 Task: Create a due date automation trigger when advanced on, 2 working days after a card is due add fields with all custom fields completed at 11:00 AM.
Action: Mouse moved to (853, 260)
Screenshot: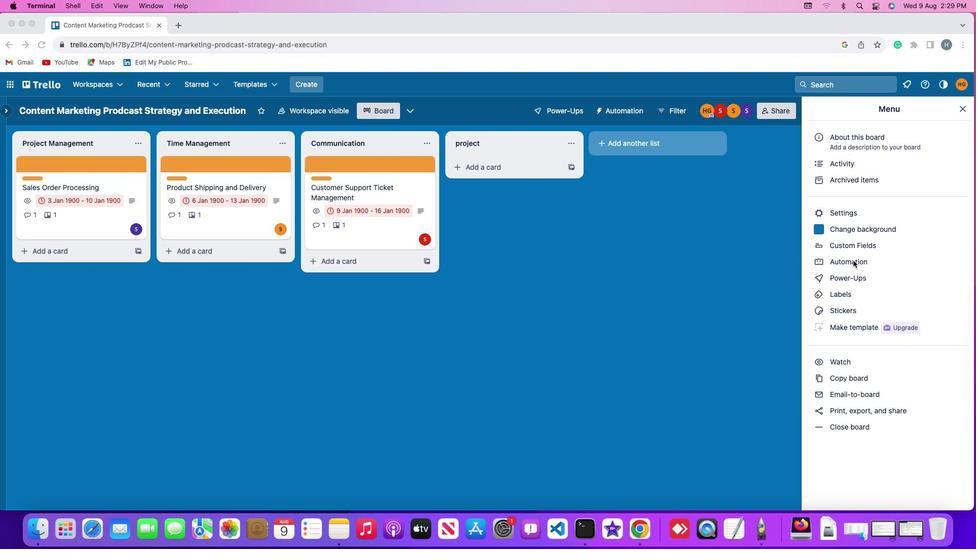 
Action: Mouse pressed left at (853, 260)
Screenshot: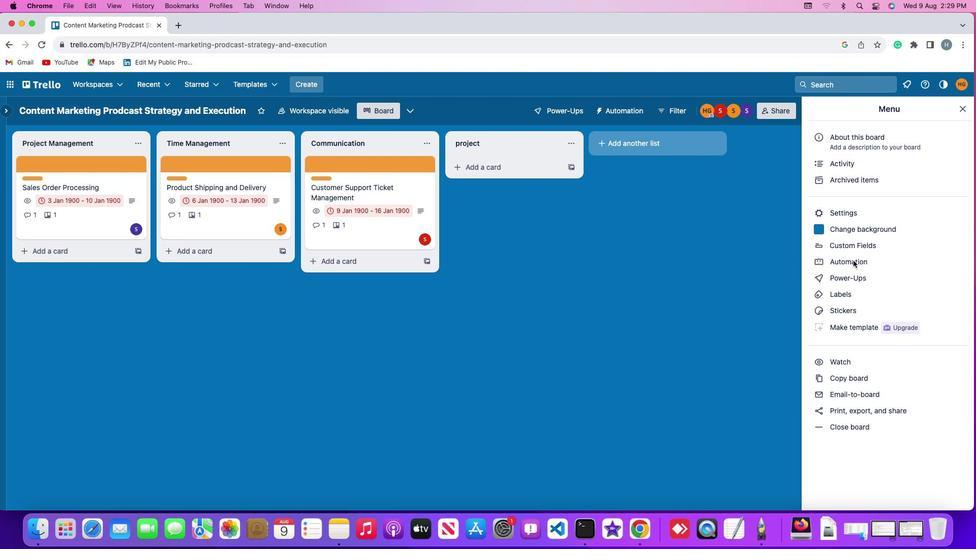 
Action: Mouse pressed left at (853, 260)
Screenshot: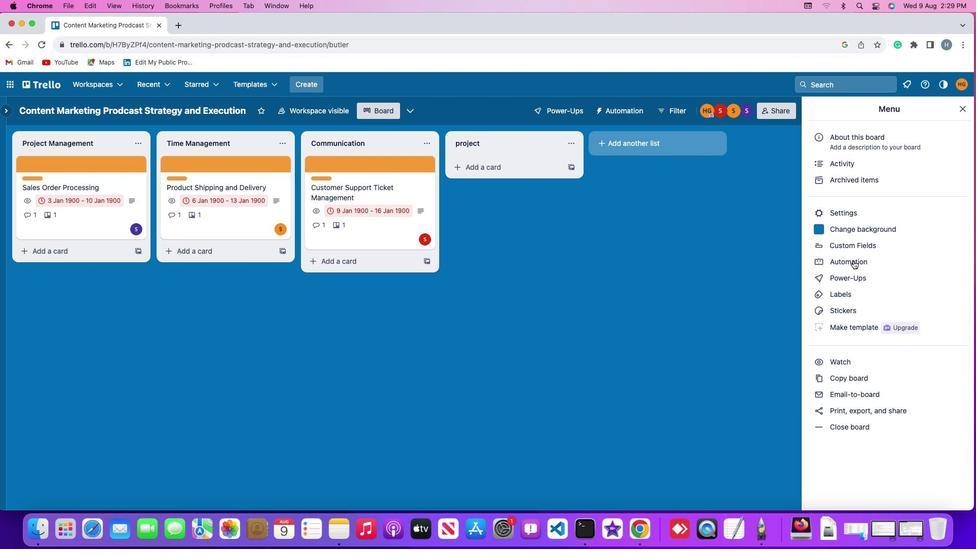 
Action: Mouse moved to (49, 236)
Screenshot: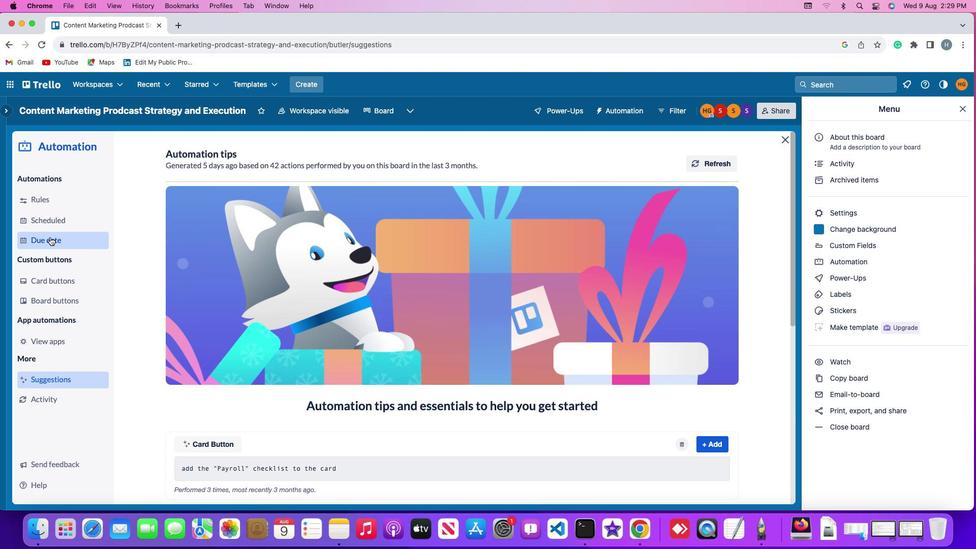 
Action: Mouse pressed left at (49, 236)
Screenshot: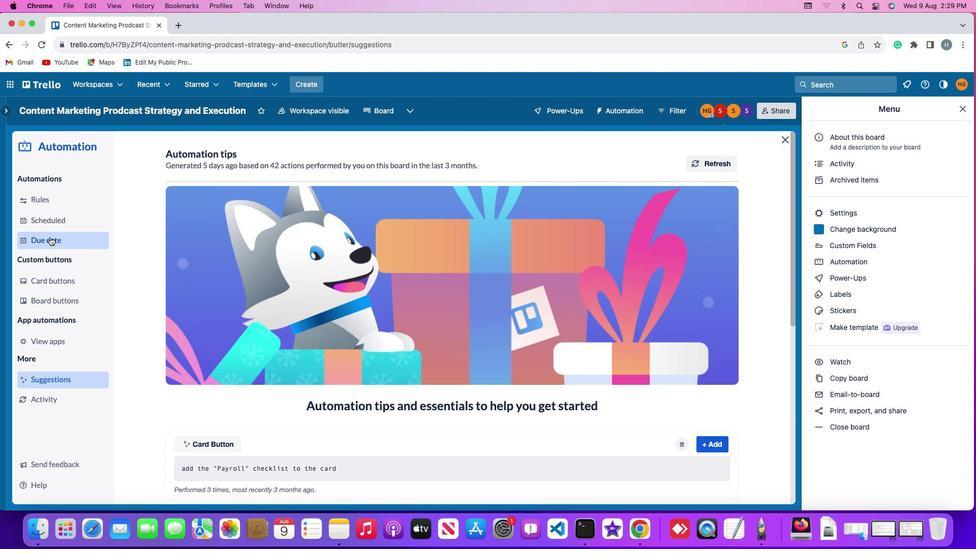 
Action: Mouse moved to (675, 155)
Screenshot: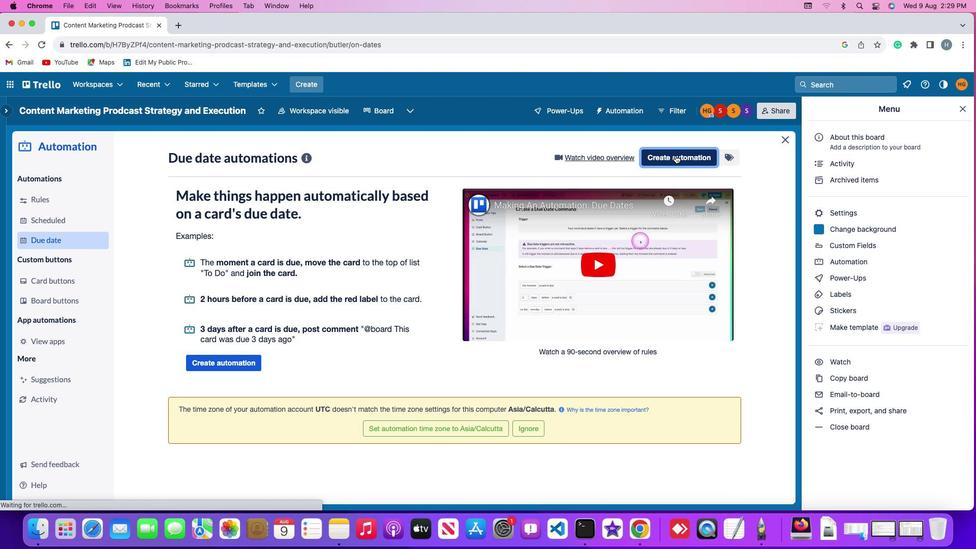 
Action: Mouse pressed left at (675, 155)
Screenshot: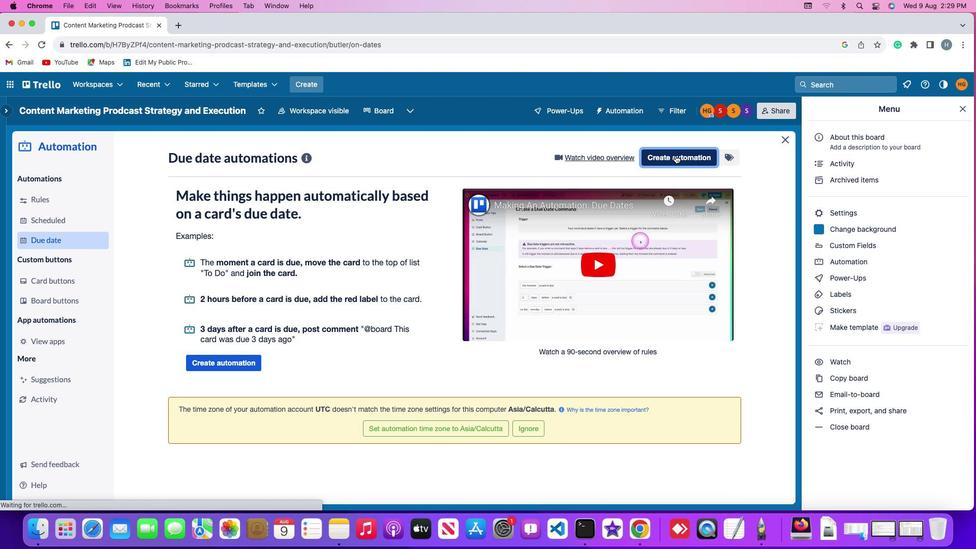 
Action: Mouse moved to (202, 252)
Screenshot: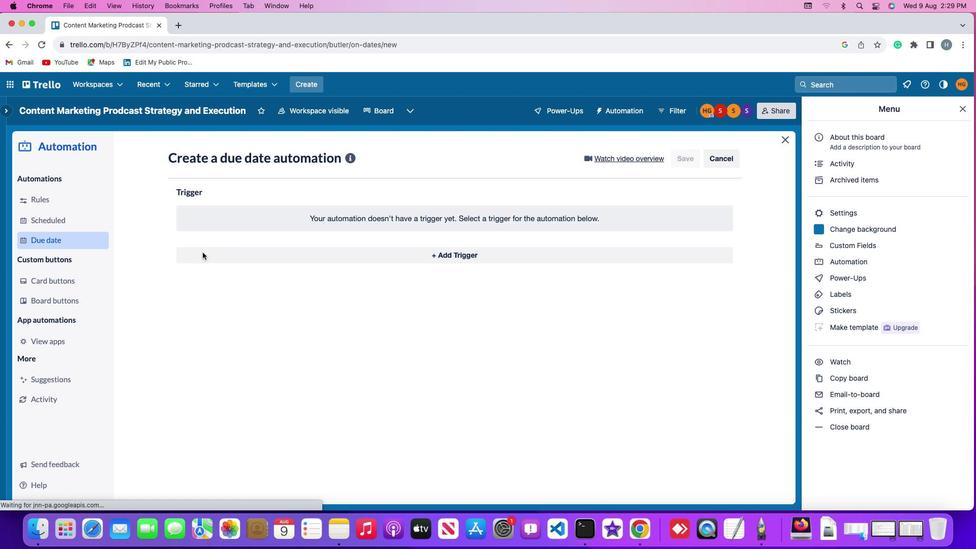 
Action: Mouse pressed left at (202, 252)
Screenshot: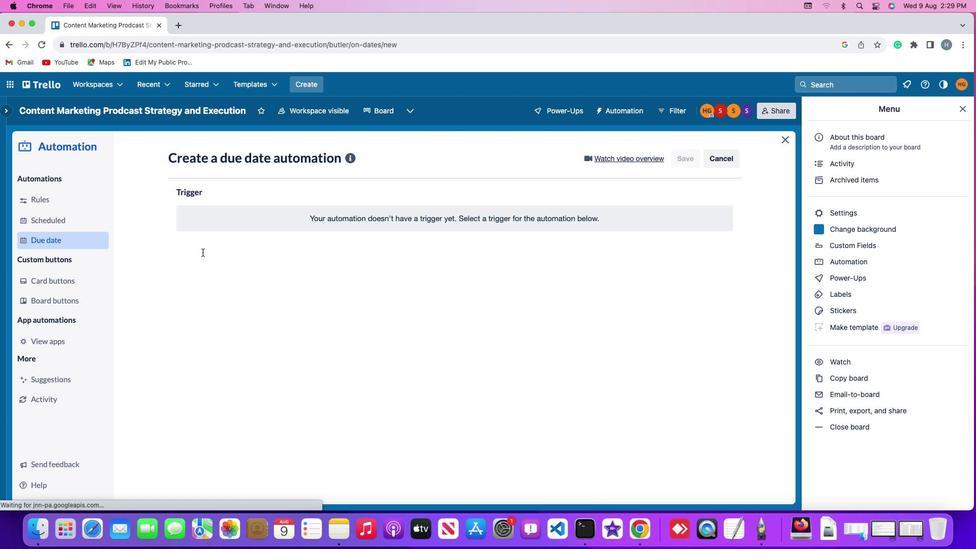 
Action: Mouse moved to (193, 410)
Screenshot: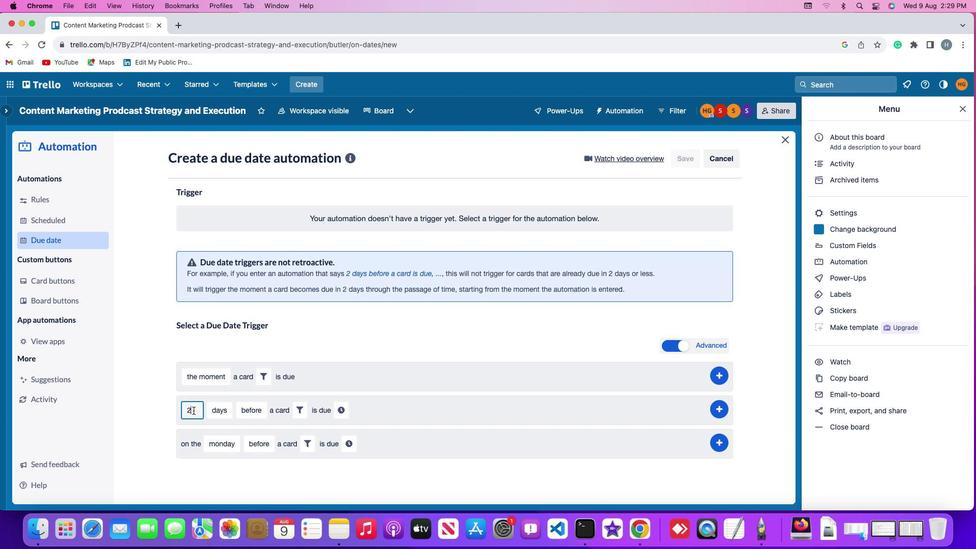 
Action: Mouse pressed left at (193, 410)
Screenshot: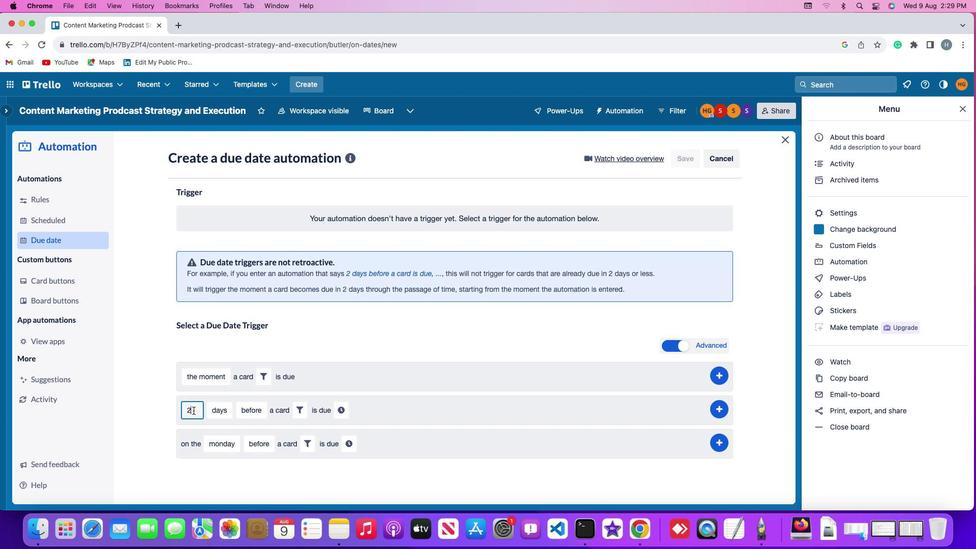 
Action: Mouse moved to (194, 409)
Screenshot: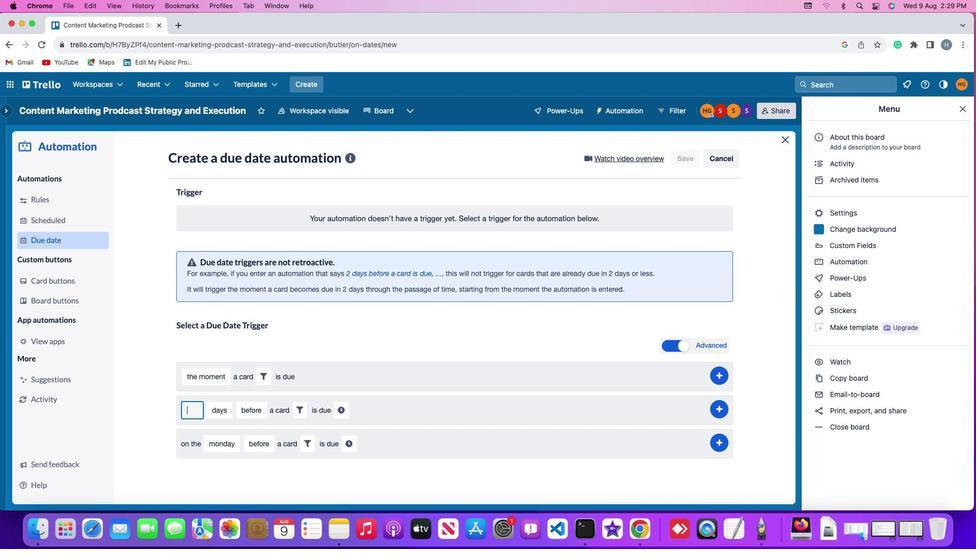 
Action: Key pressed Key.backspace'2'
Screenshot: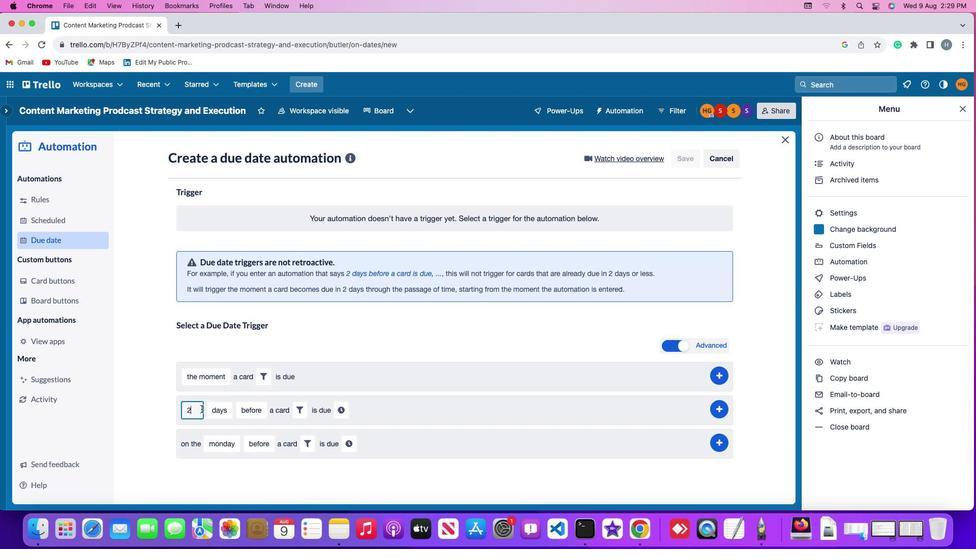 
Action: Mouse moved to (211, 408)
Screenshot: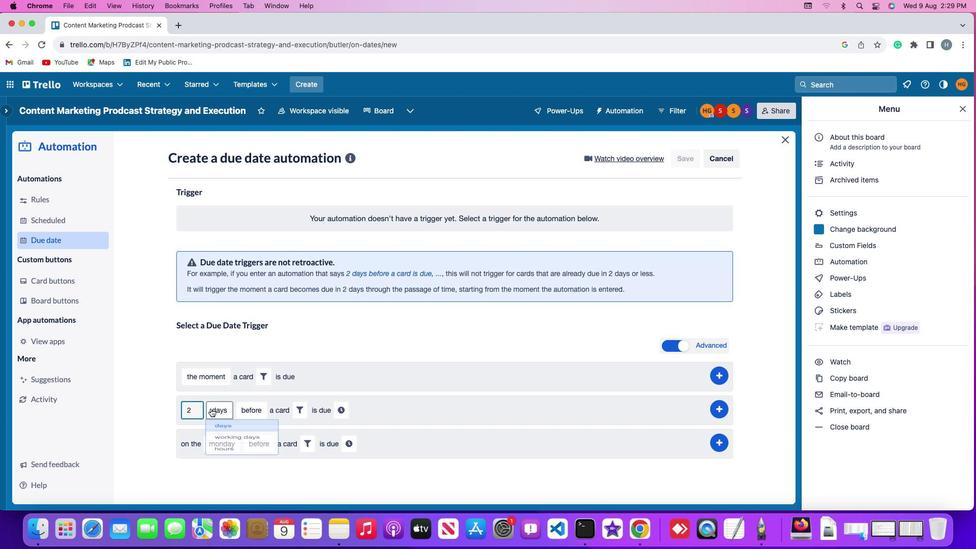 
Action: Mouse pressed left at (211, 408)
Screenshot: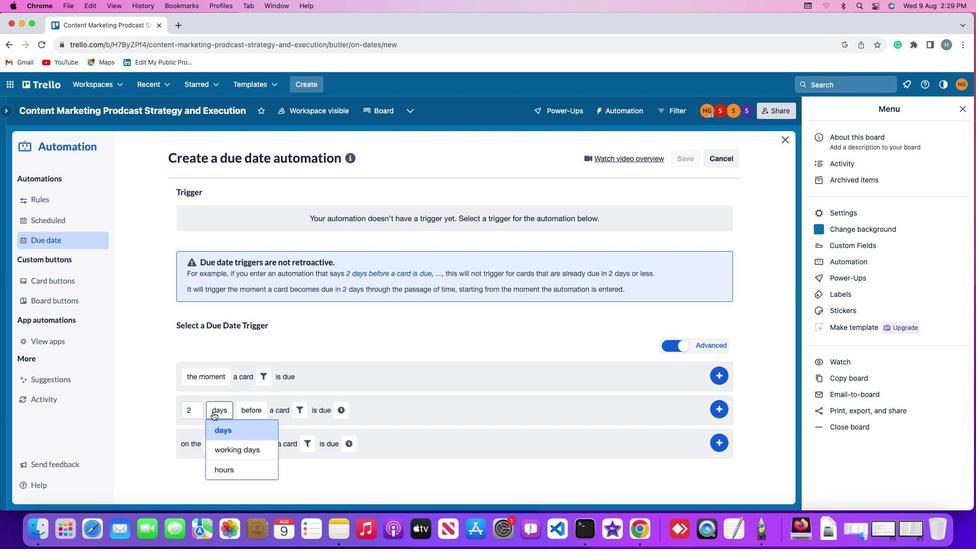 
Action: Mouse moved to (223, 447)
Screenshot: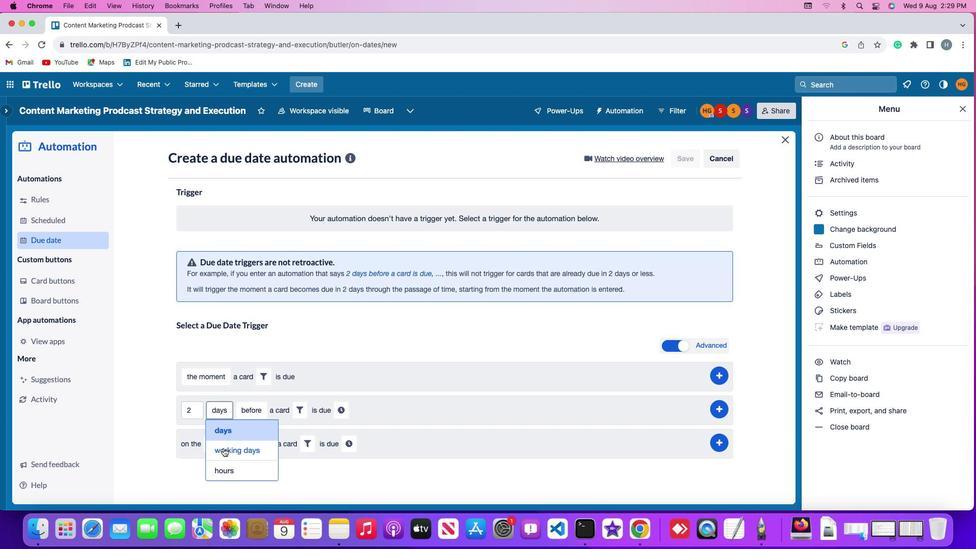 
Action: Mouse pressed left at (223, 447)
Screenshot: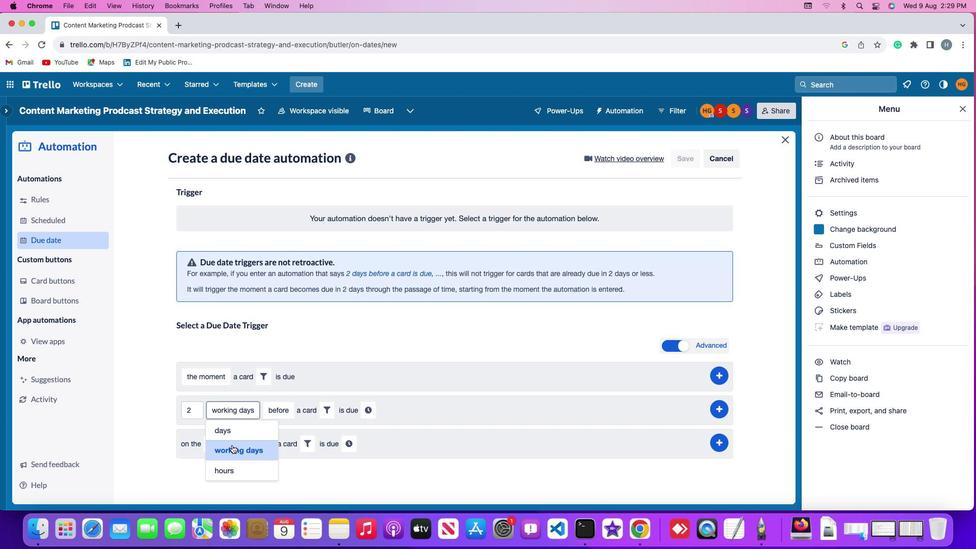 
Action: Mouse moved to (283, 409)
Screenshot: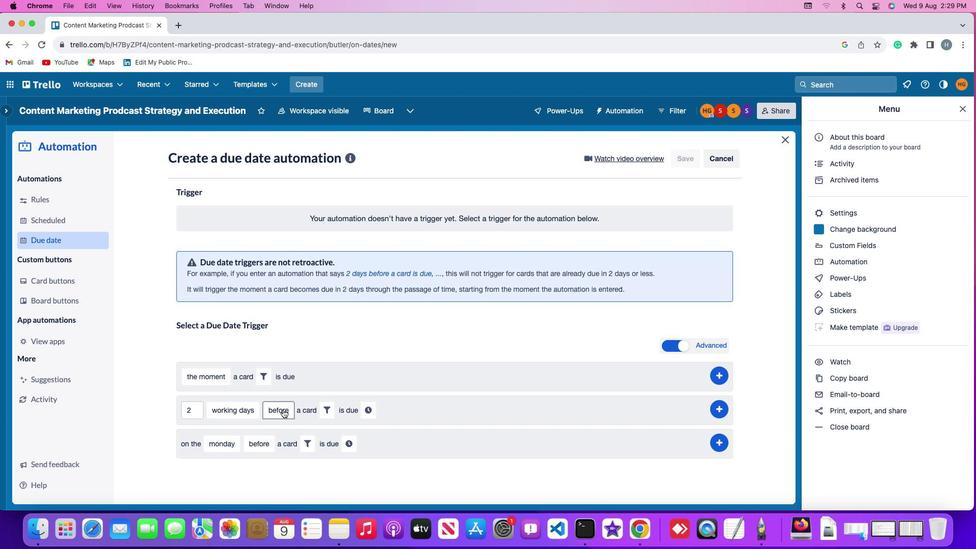 
Action: Mouse pressed left at (283, 409)
Screenshot: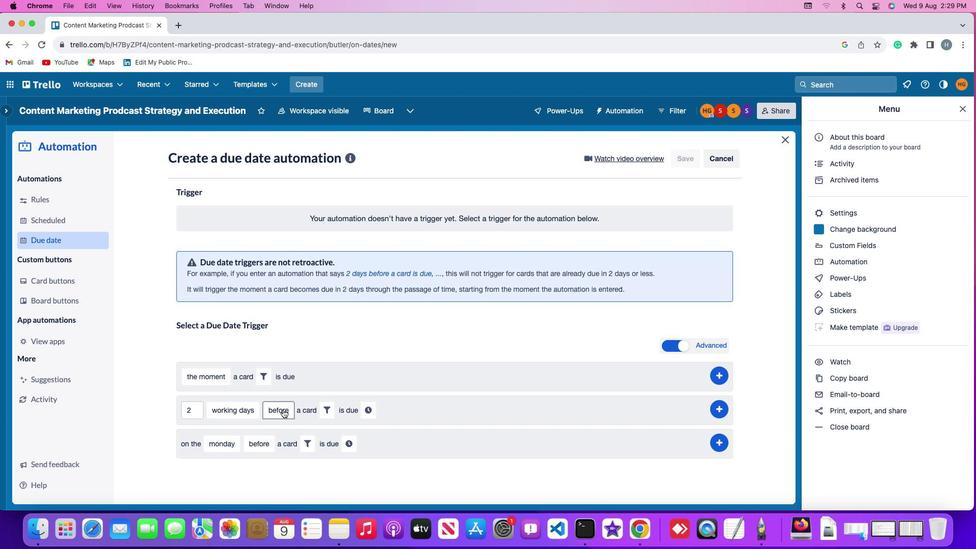 
Action: Mouse moved to (278, 454)
Screenshot: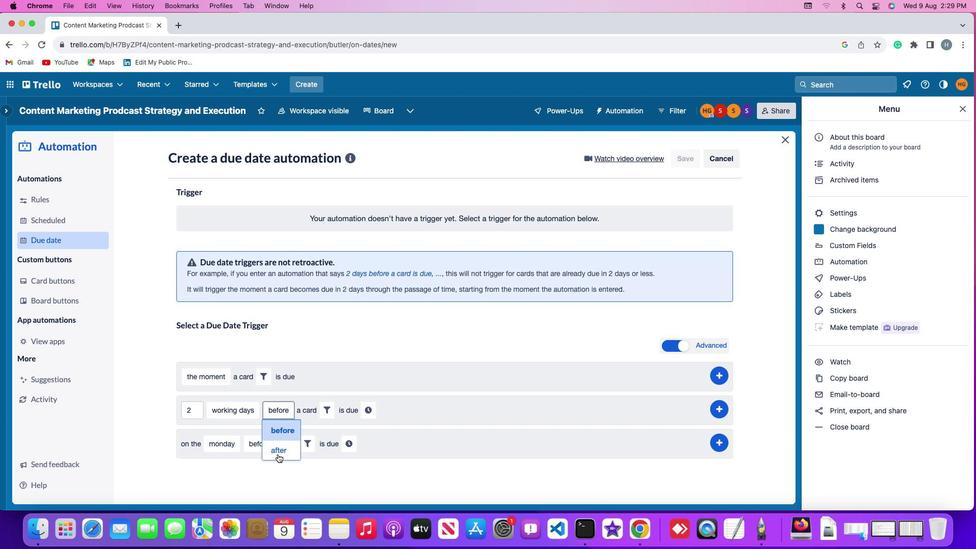 
Action: Mouse pressed left at (278, 454)
Screenshot: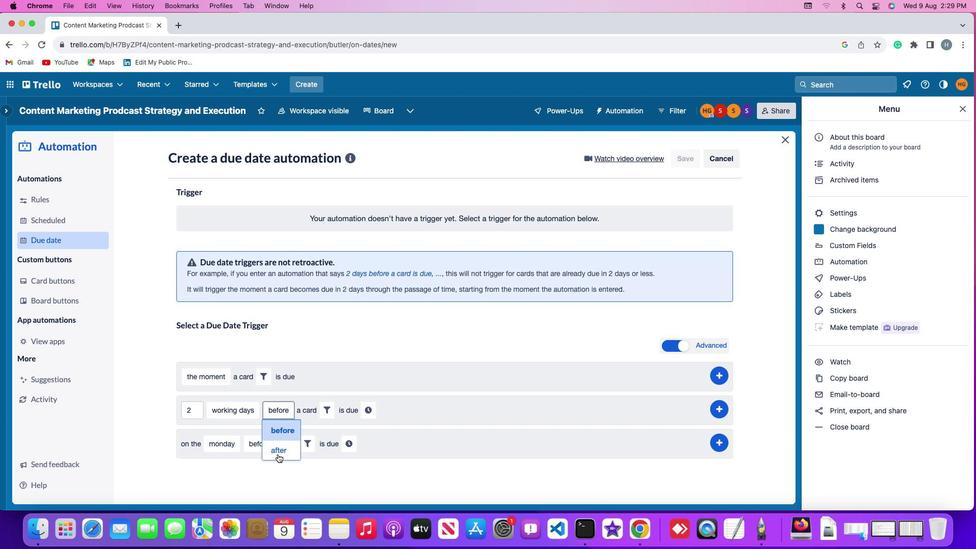 
Action: Mouse moved to (319, 412)
Screenshot: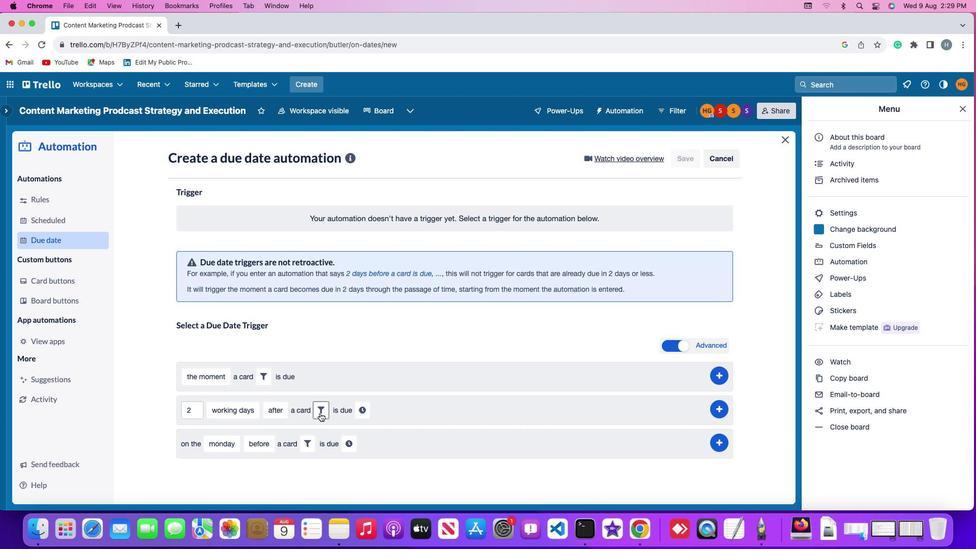 
Action: Mouse pressed left at (319, 412)
Screenshot: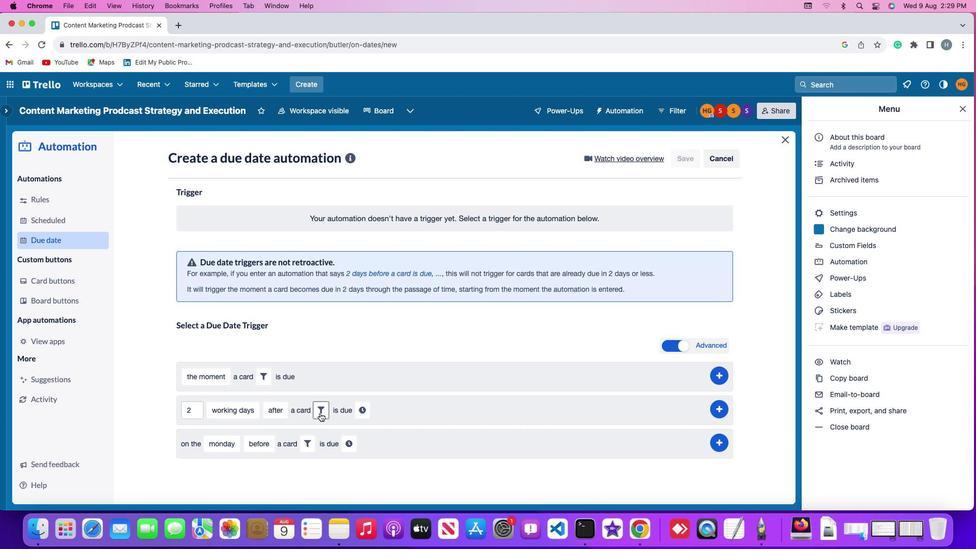 
Action: Mouse moved to (489, 441)
Screenshot: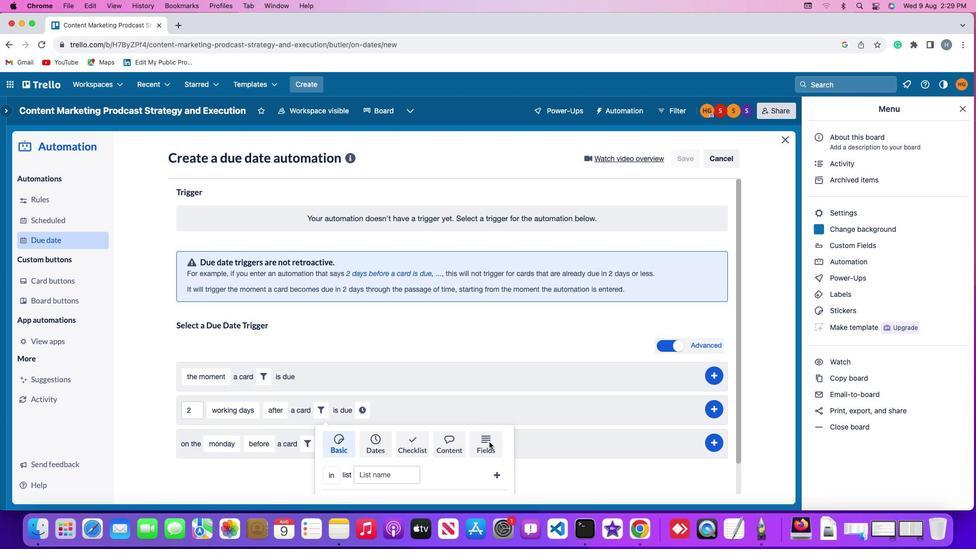 
Action: Mouse pressed left at (489, 441)
Screenshot: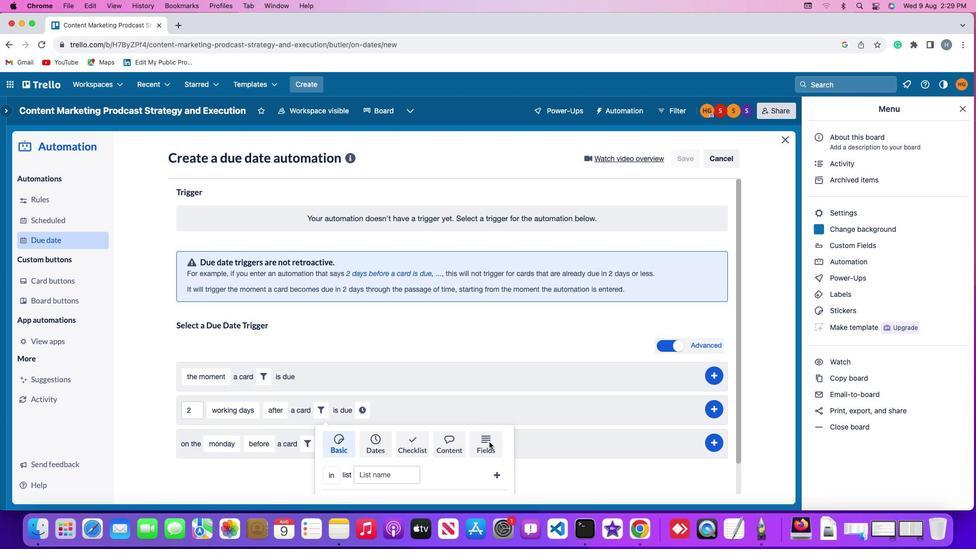 
Action: Mouse moved to (369, 469)
Screenshot: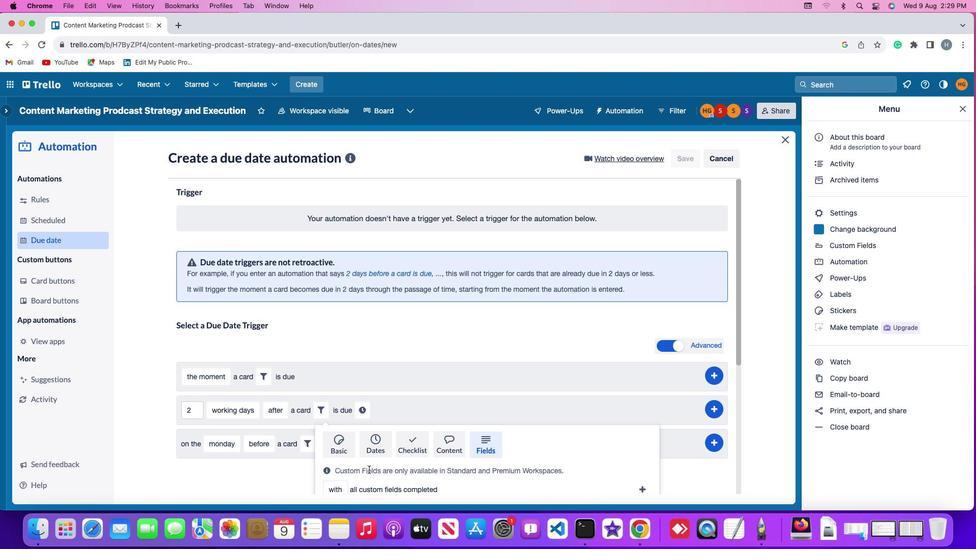 
Action: Mouse scrolled (369, 469) with delta (0, 0)
Screenshot: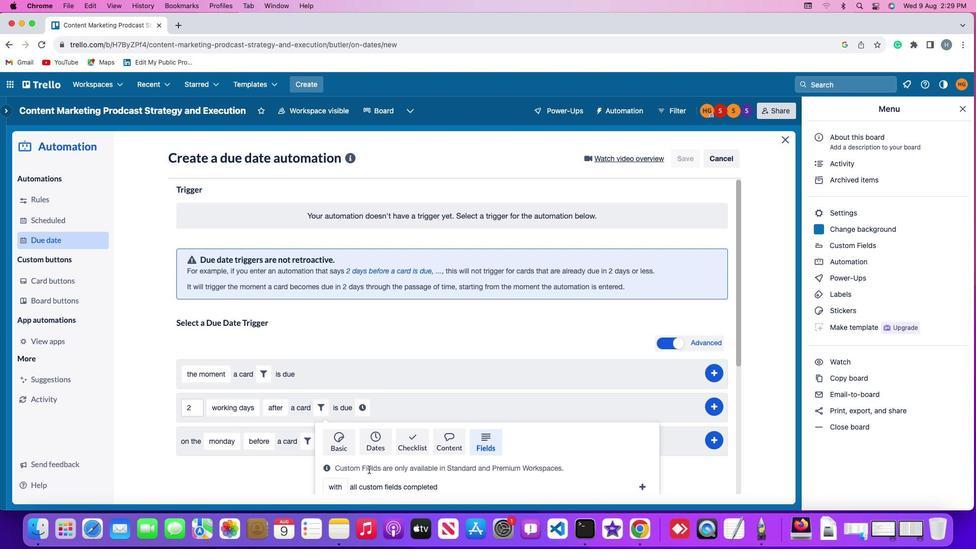 
Action: Mouse scrolled (369, 469) with delta (0, 0)
Screenshot: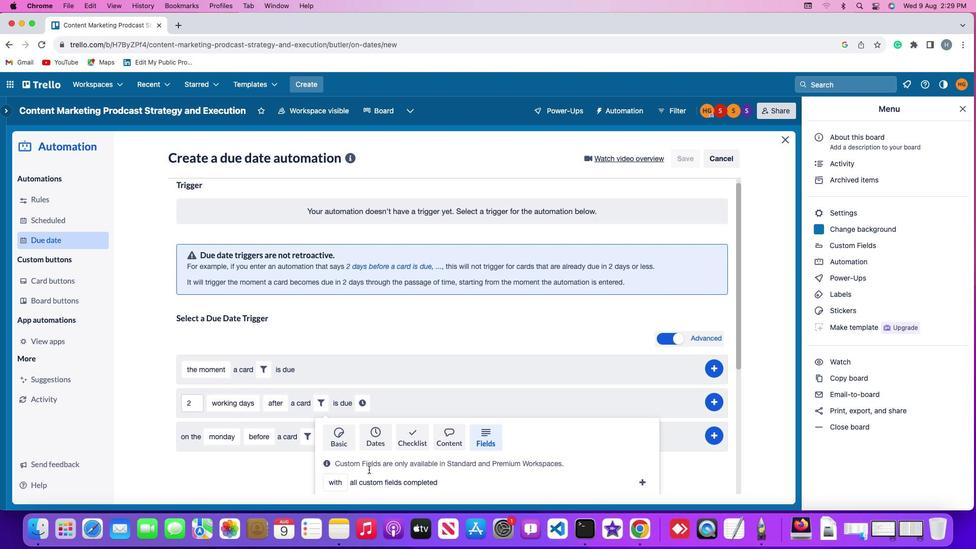 
Action: Mouse scrolled (369, 469) with delta (0, -1)
Screenshot: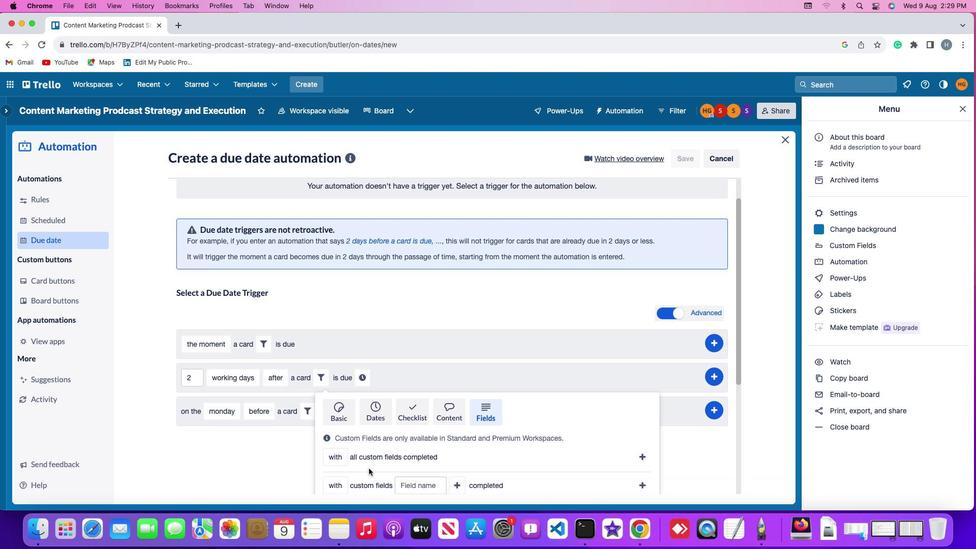 
Action: Mouse moved to (331, 423)
Screenshot: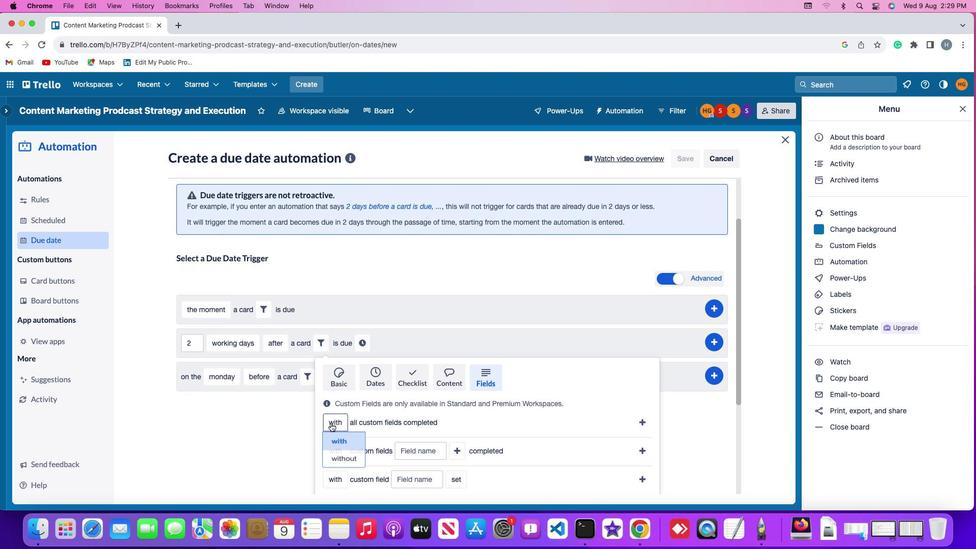 
Action: Mouse pressed left at (331, 423)
Screenshot: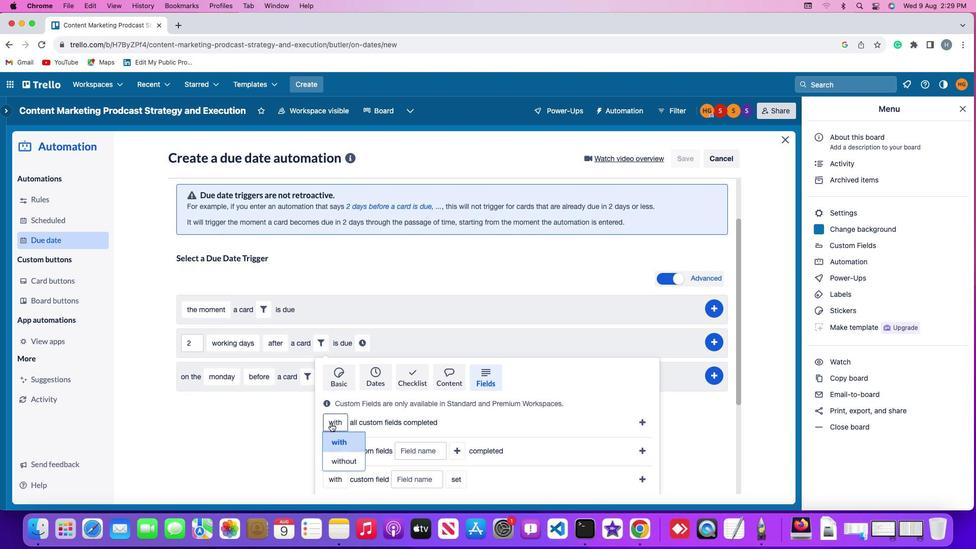 
Action: Mouse moved to (341, 441)
Screenshot: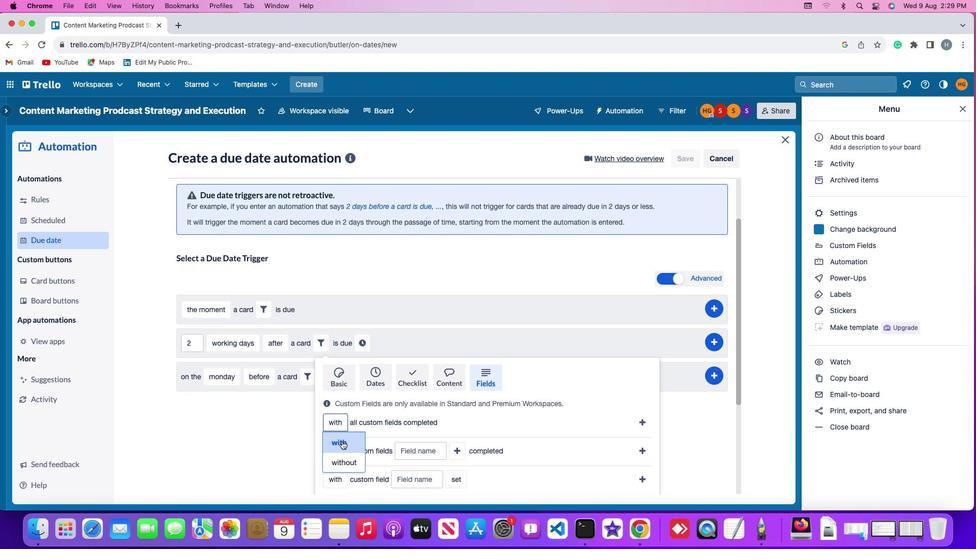 
Action: Mouse pressed left at (341, 441)
Screenshot: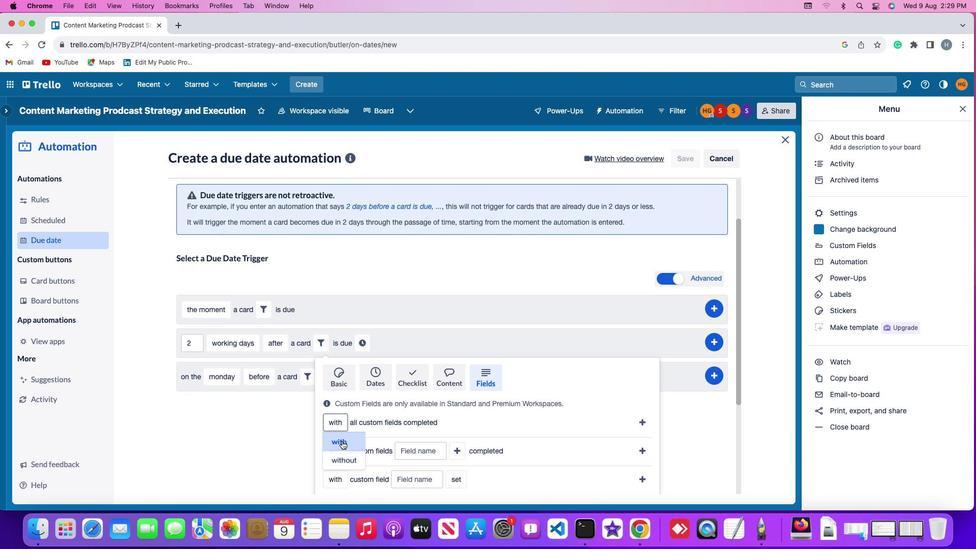 
Action: Mouse moved to (642, 420)
Screenshot: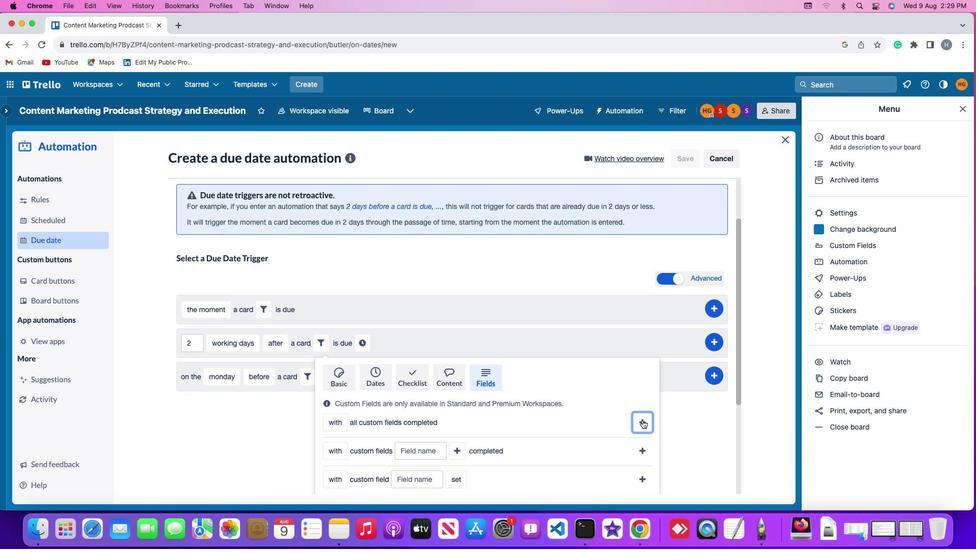 
Action: Mouse pressed left at (642, 420)
Screenshot: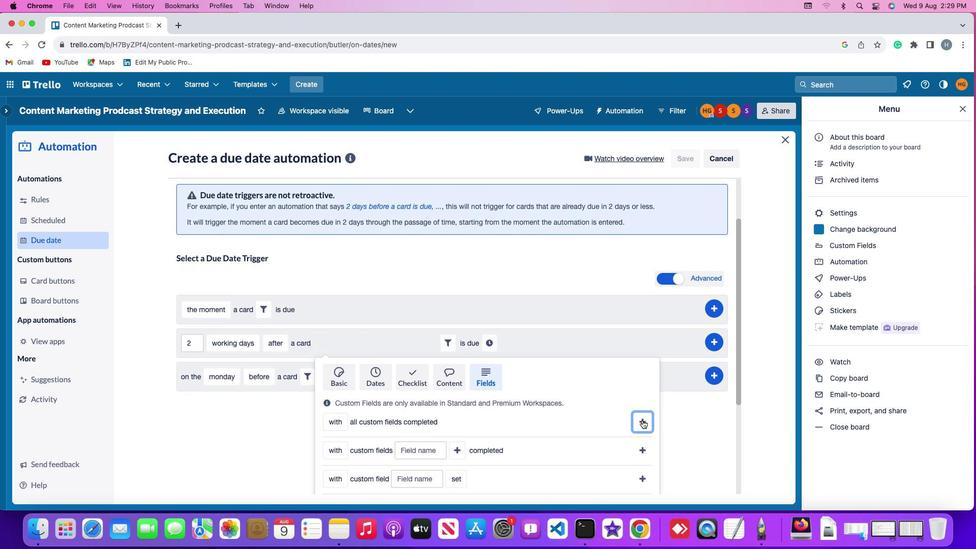 
Action: Mouse moved to (488, 409)
Screenshot: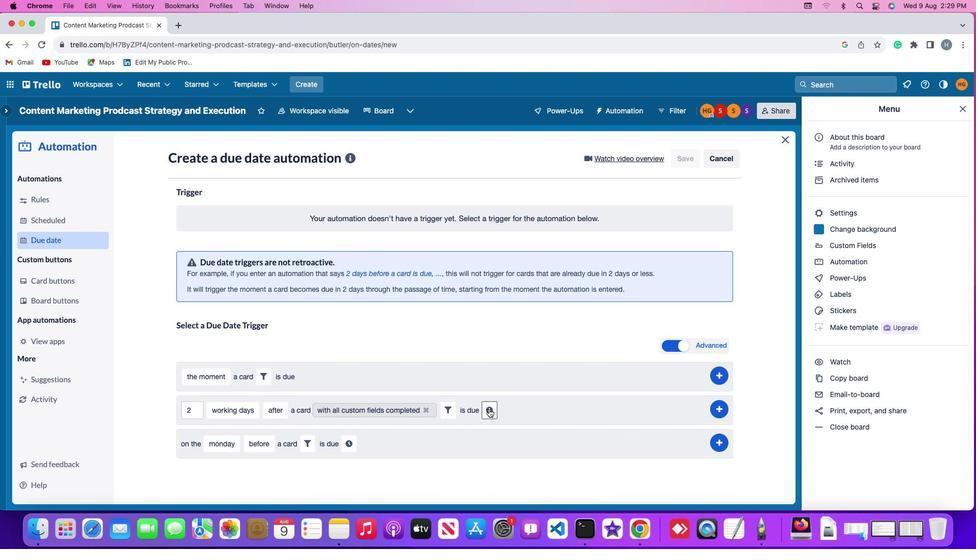 
Action: Mouse pressed left at (488, 409)
Screenshot: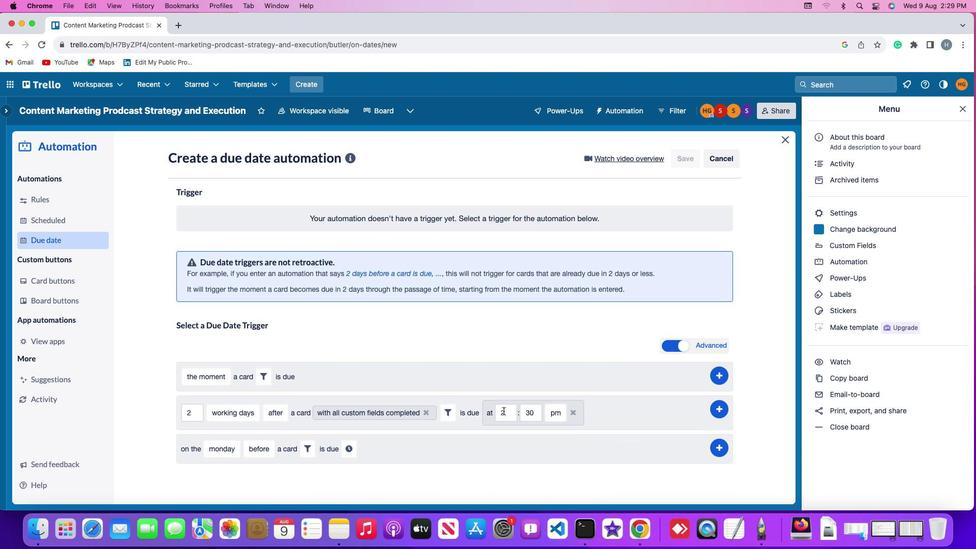 
Action: Mouse moved to (512, 411)
Screenshot: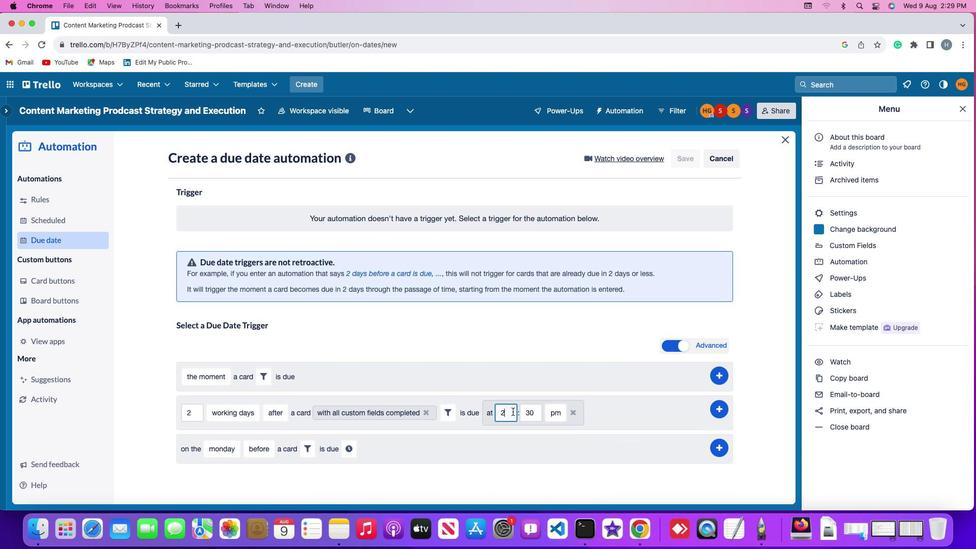 
Action: Mouse pressed left at (512, 411)
Screenshot: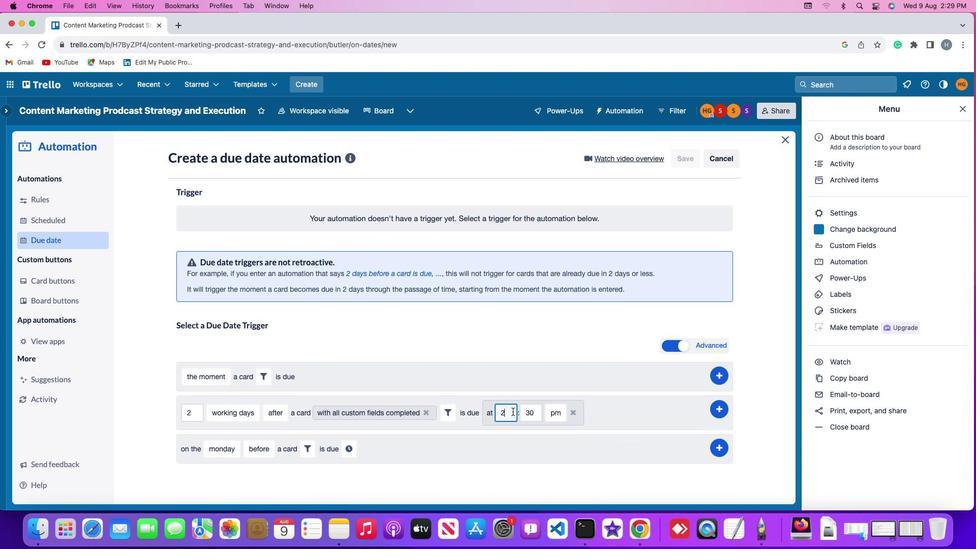 
Action: Key pressed Key.backspace'1''1'
Screenshot: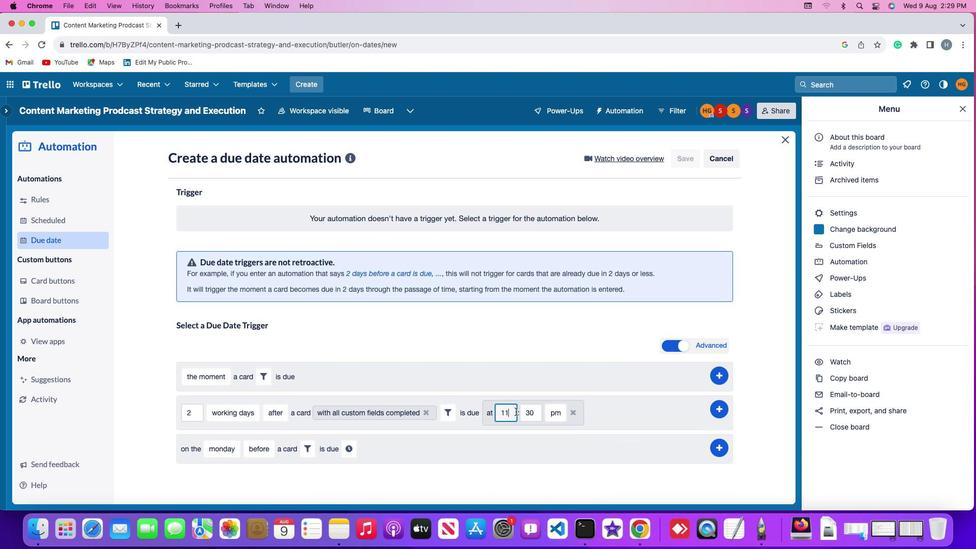 
Action: Mouse moved to (535, 410)
Screenshot: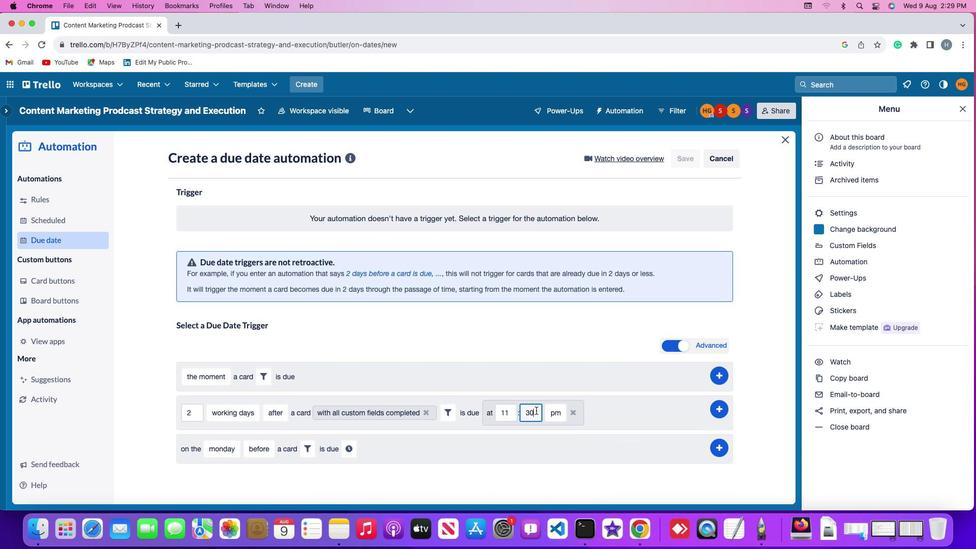 
Action: Mouse pressed left at (535, 410)
Screenshot: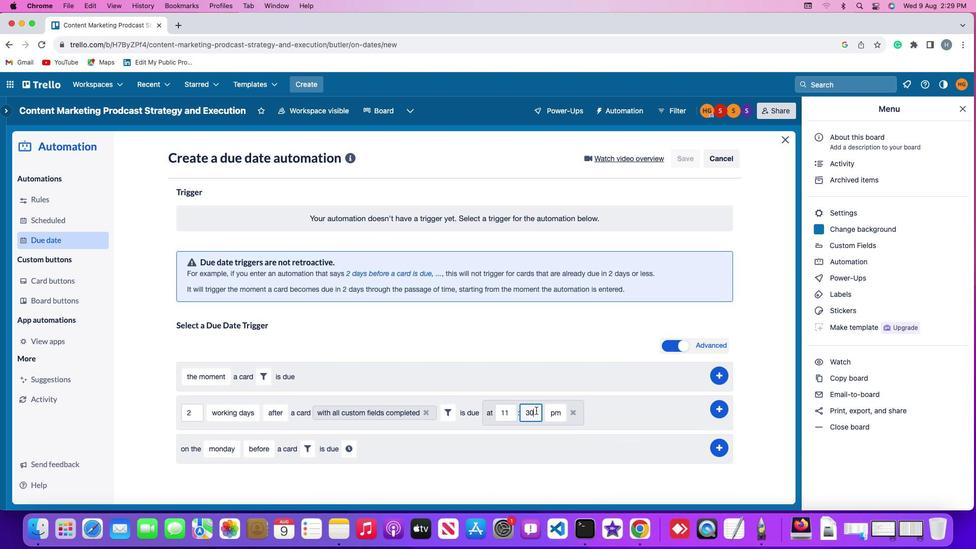 
Action: Mouse moved to (535, 410)
Screenshot: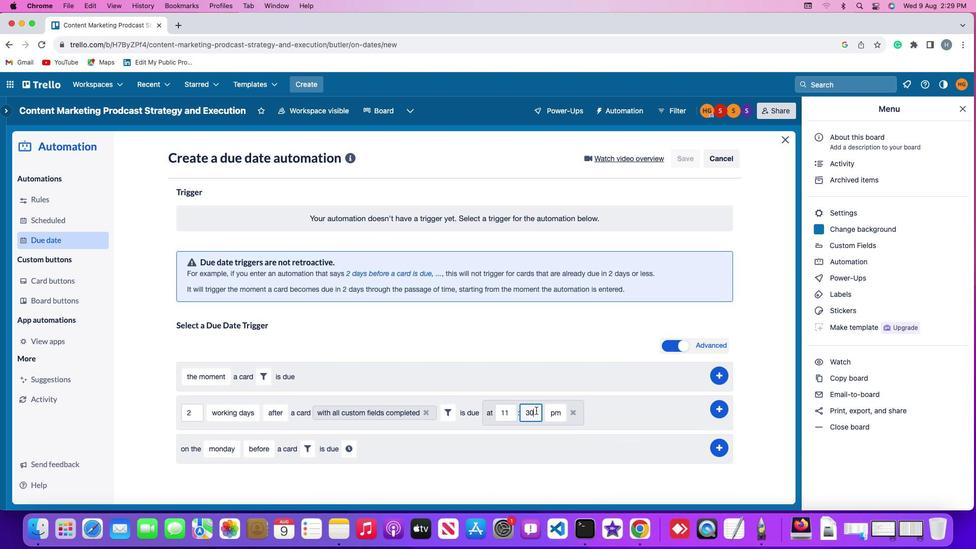 
Action: Key pressed Key.backspaceKey.backspace
Screenshot: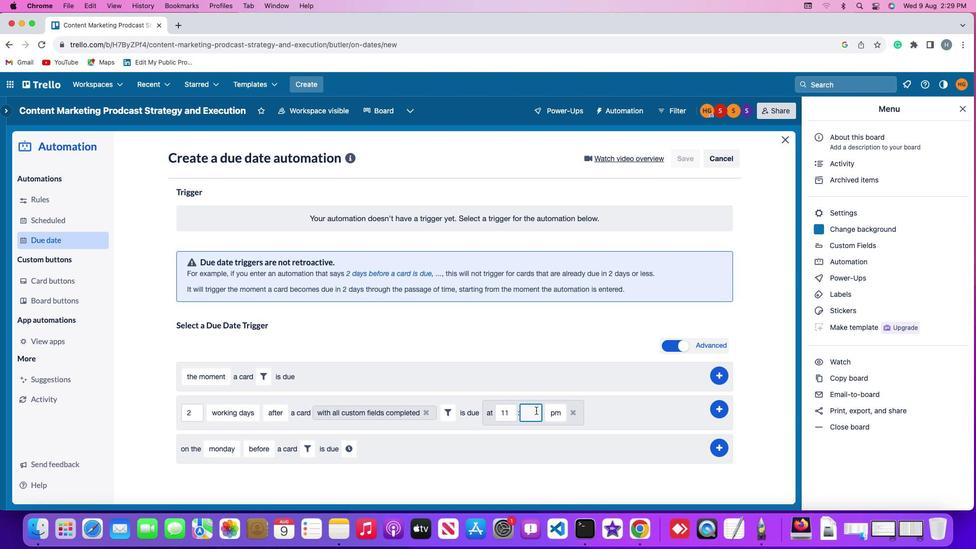 
Action: Mouse moved to (535, 410)
Screenshot: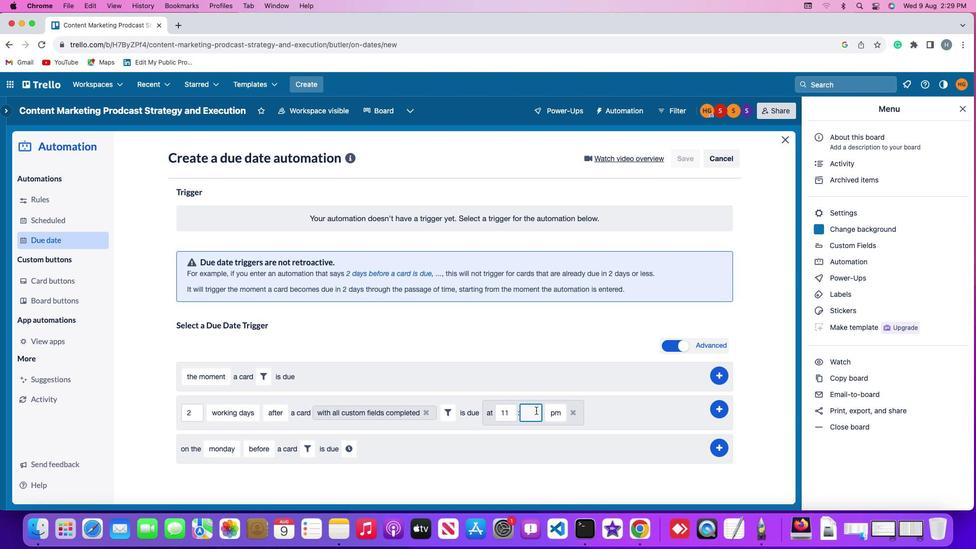 
Action: Key pressed '0''0'
Screenshot: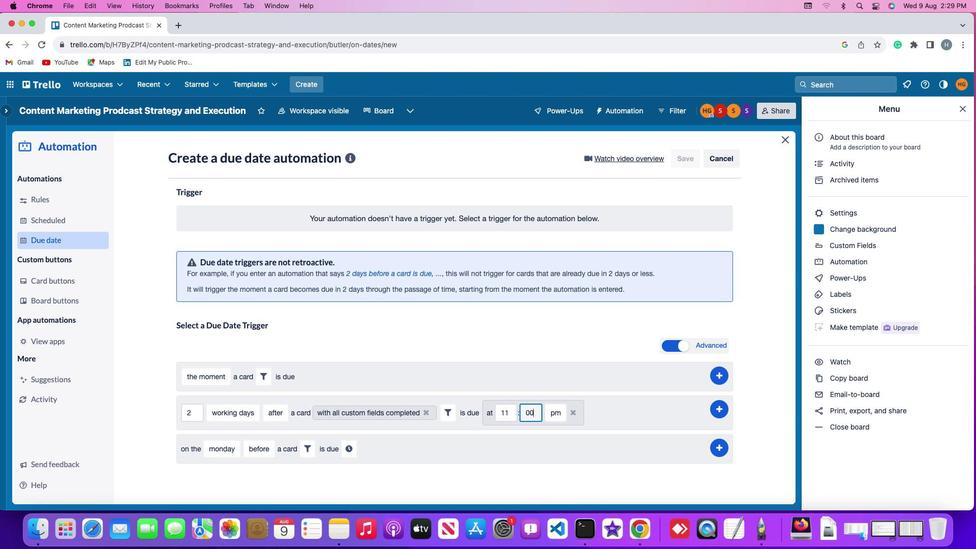 
Action: Mouse moved to (557, 411)
Screenshot: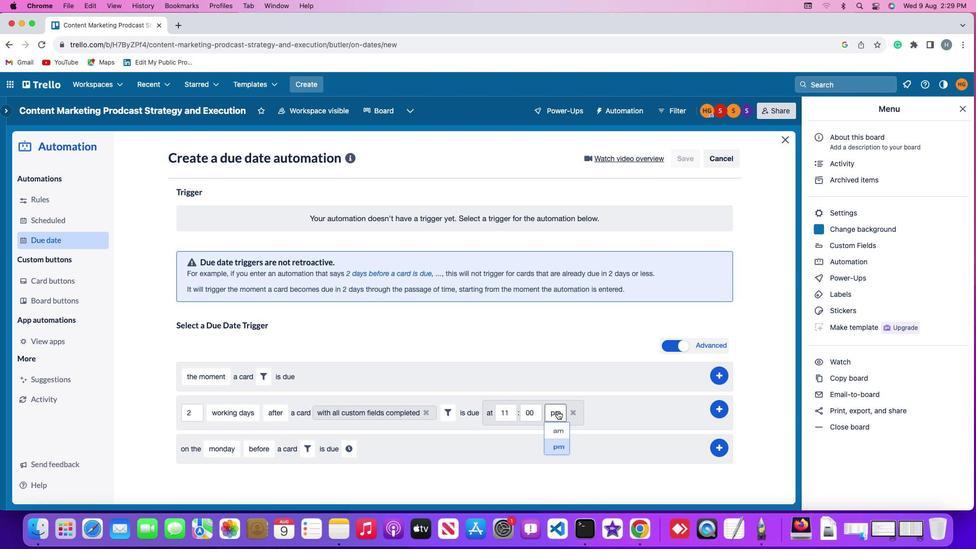 
Action: Mouse pressed left at (557, 411)
Screenshot: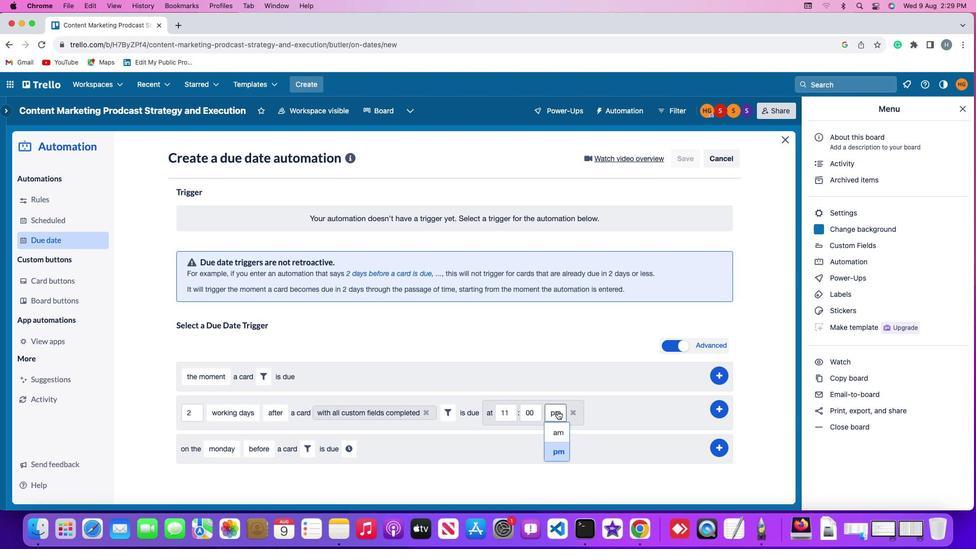 
Action: Mouse moved to (554, 430)
Screenshot: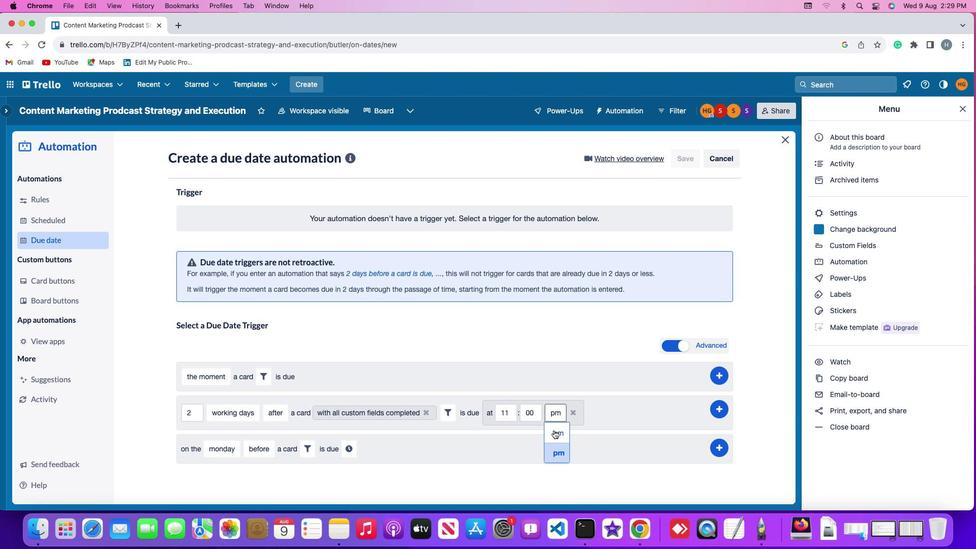 
Action: Mouse pressed left at (554, 430)
Screenshot: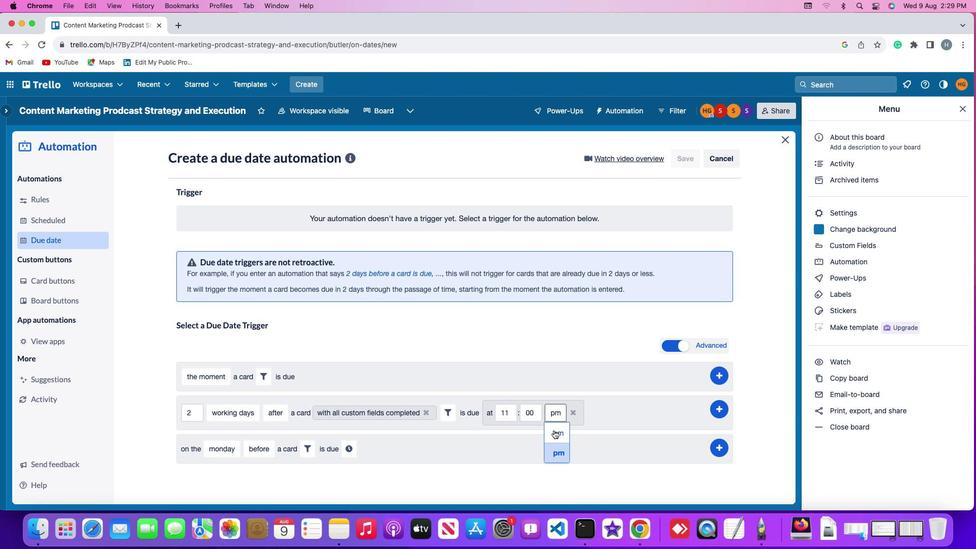 
Action: Mouse moved to (724, 406)
Screenshot: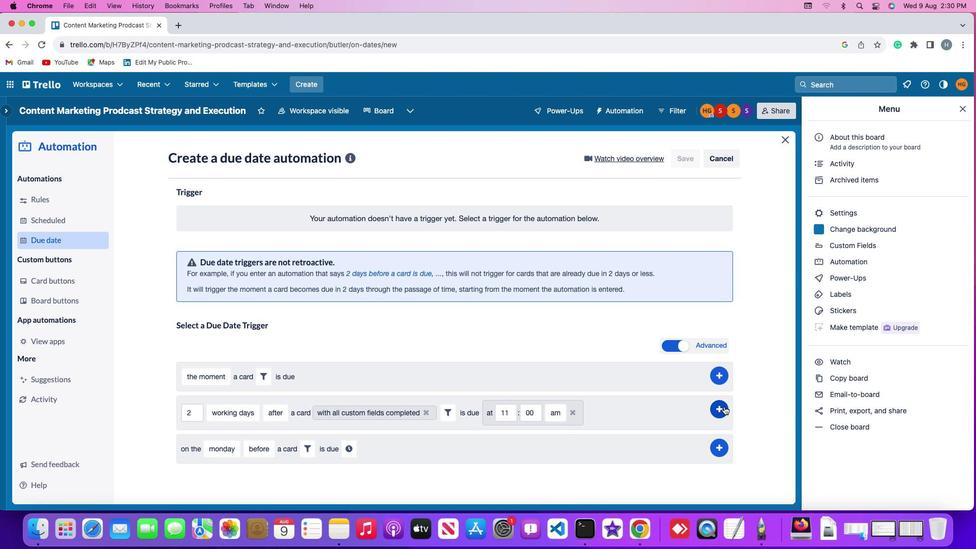 
Action: Mouse pressed left at (724, 406)
Screenshot: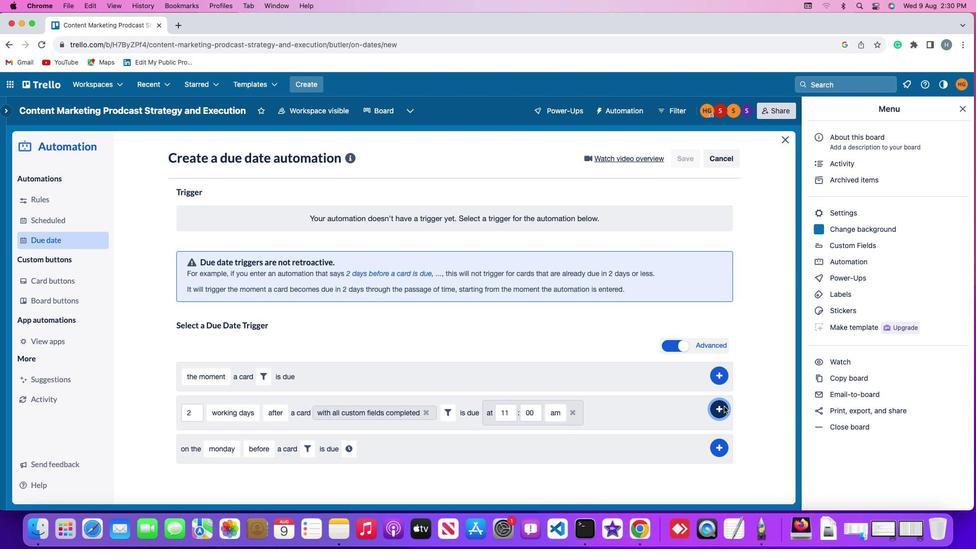 
Action: Mouse moved to (760, 331)
Screenshot: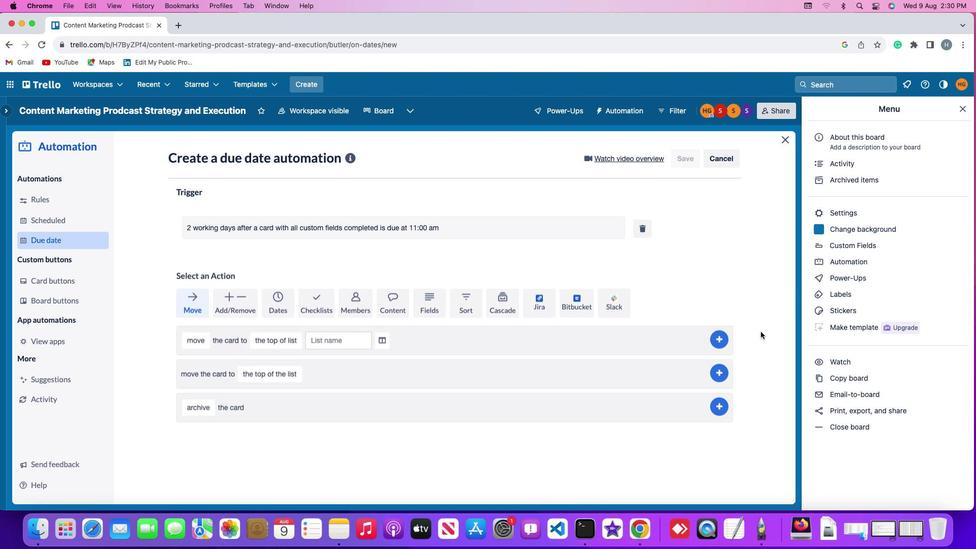 
